 Task: Save a project as a template for quick project creation with specific settings.
Action: Mouse moved to (55, 128)
Screenshot: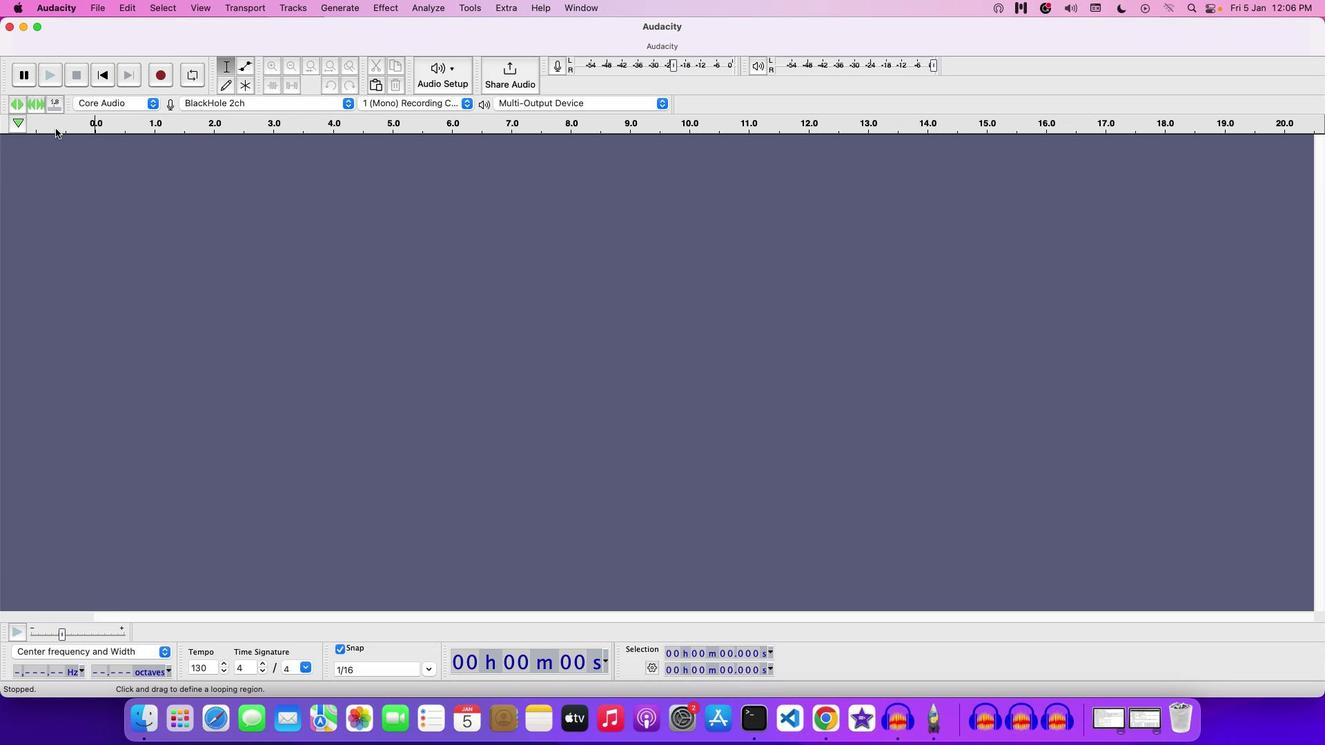 
Action: Mouse pressed left at (55, 128)
Screenshot: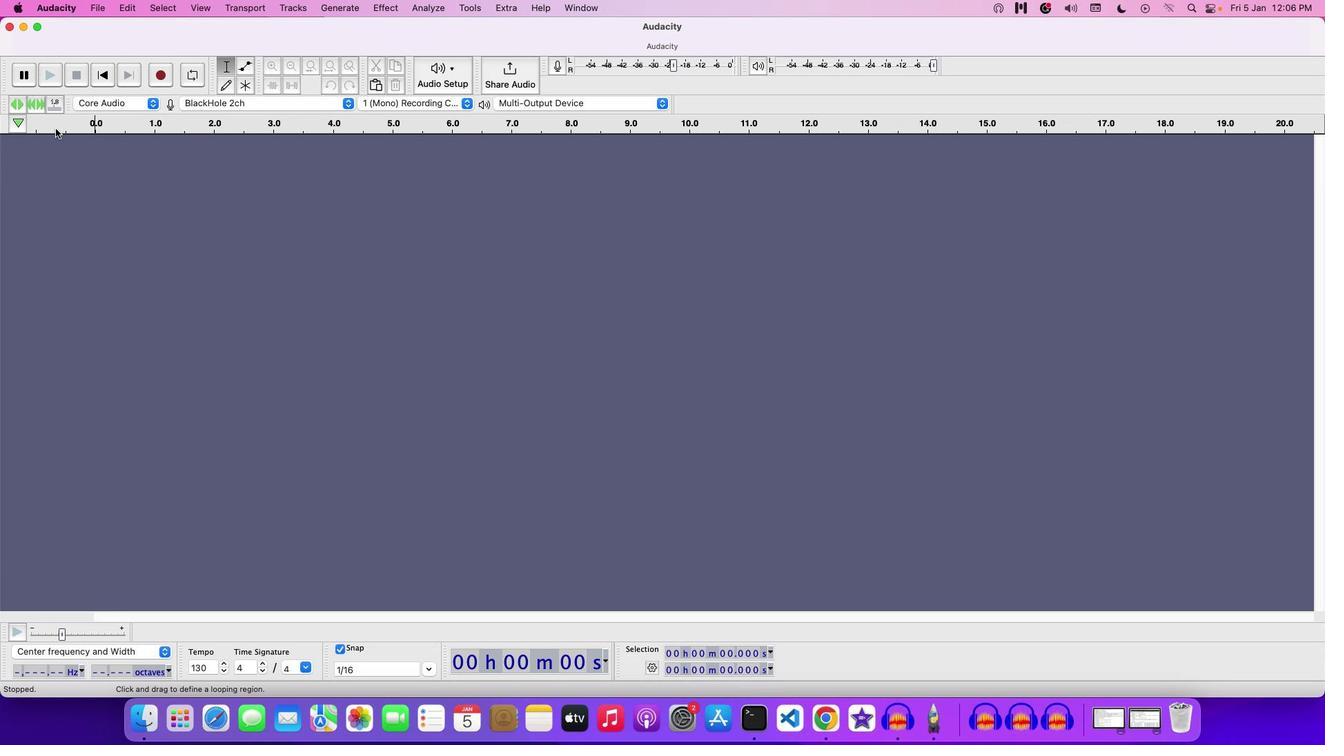
Action: Mouse moved to (66, 133)
Screenshot: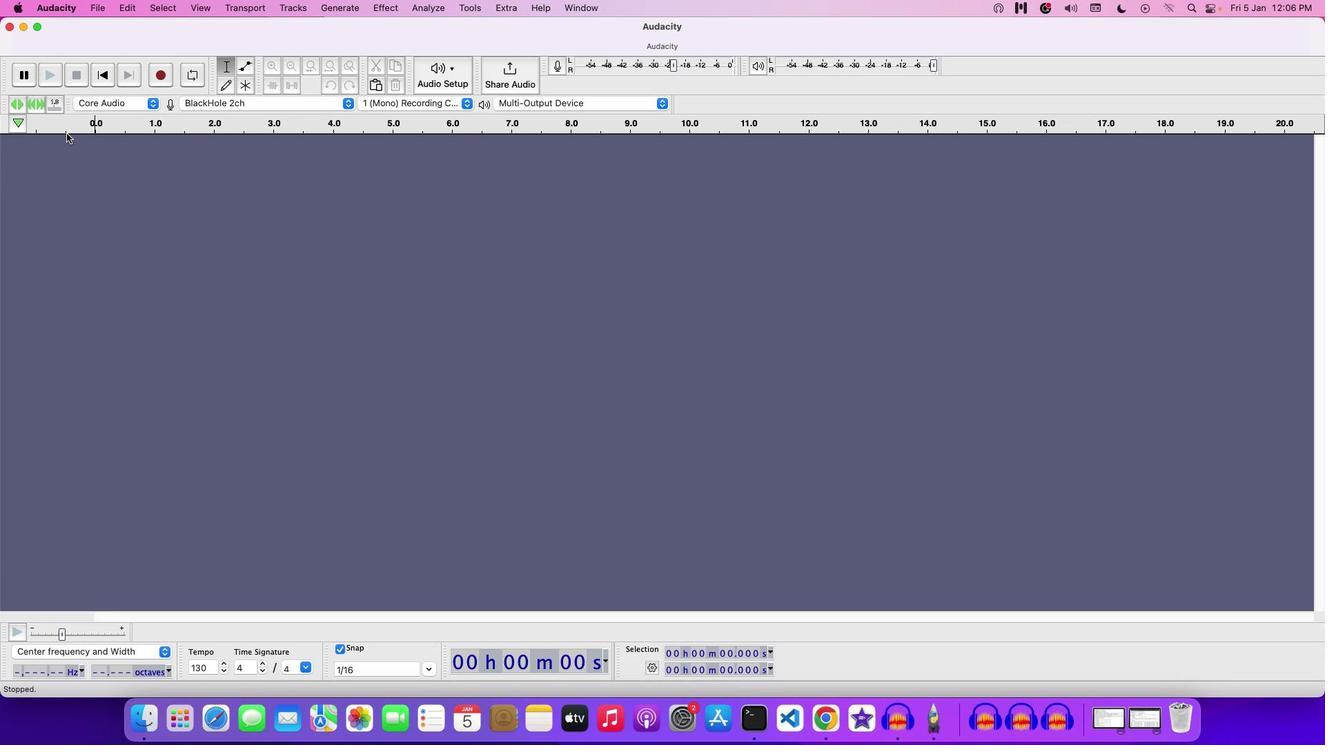 
Action: Mouse pressed left at (66, 133)
Screenshot: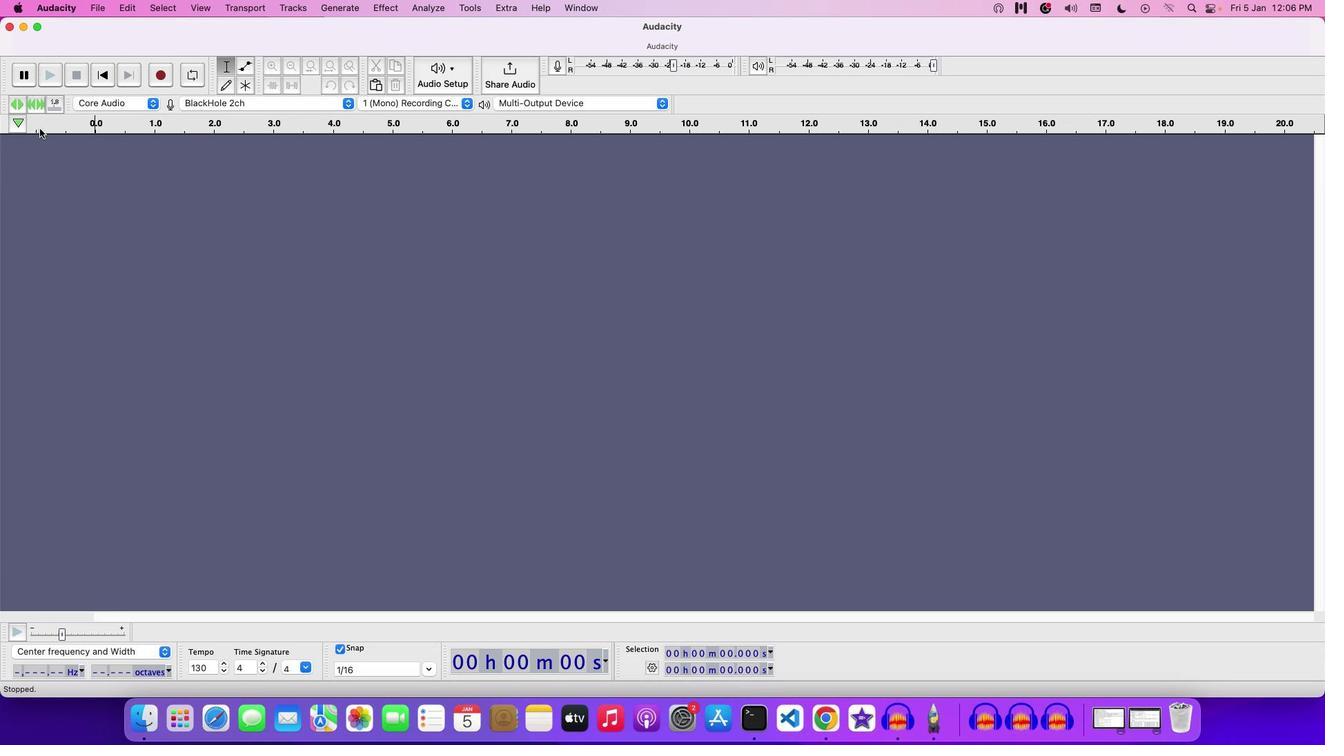 
Action: Mouse moved to (14, 127)
Screenshot: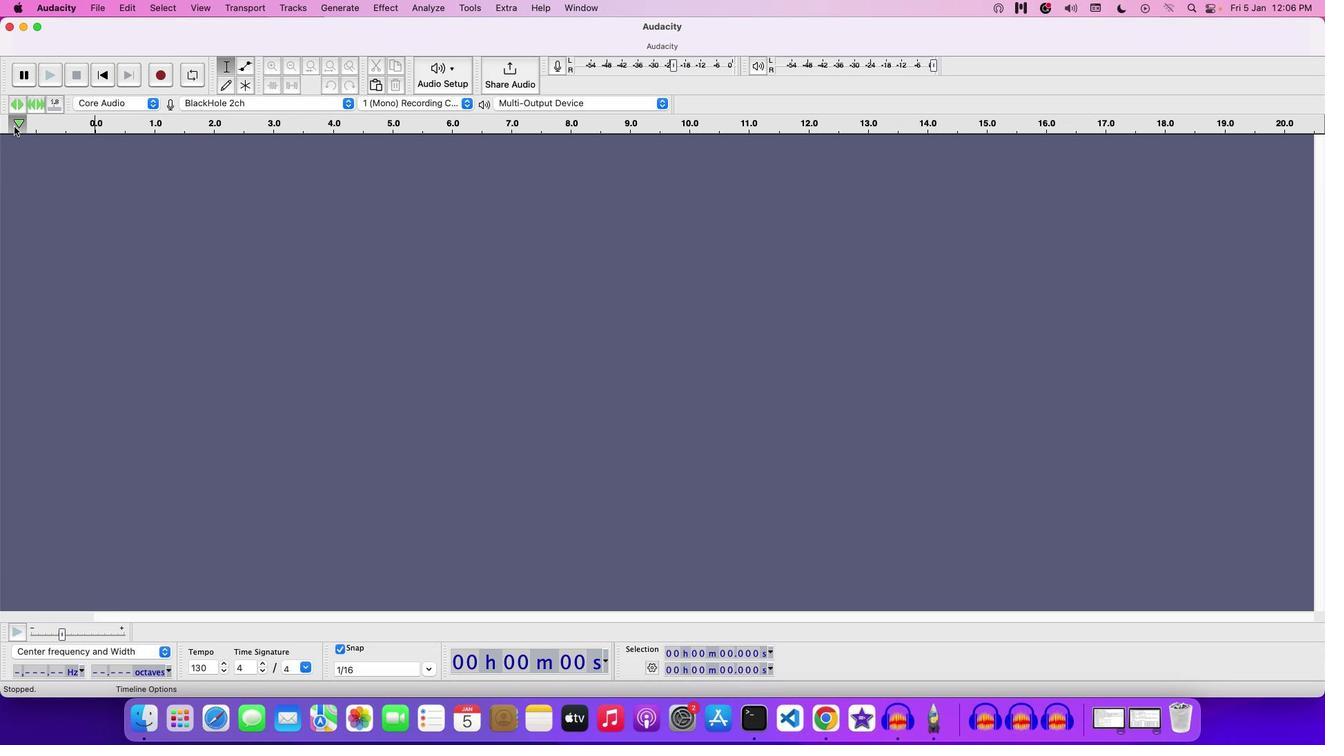 
Action: Mouse pressed left at (14, 127)
Screenshot: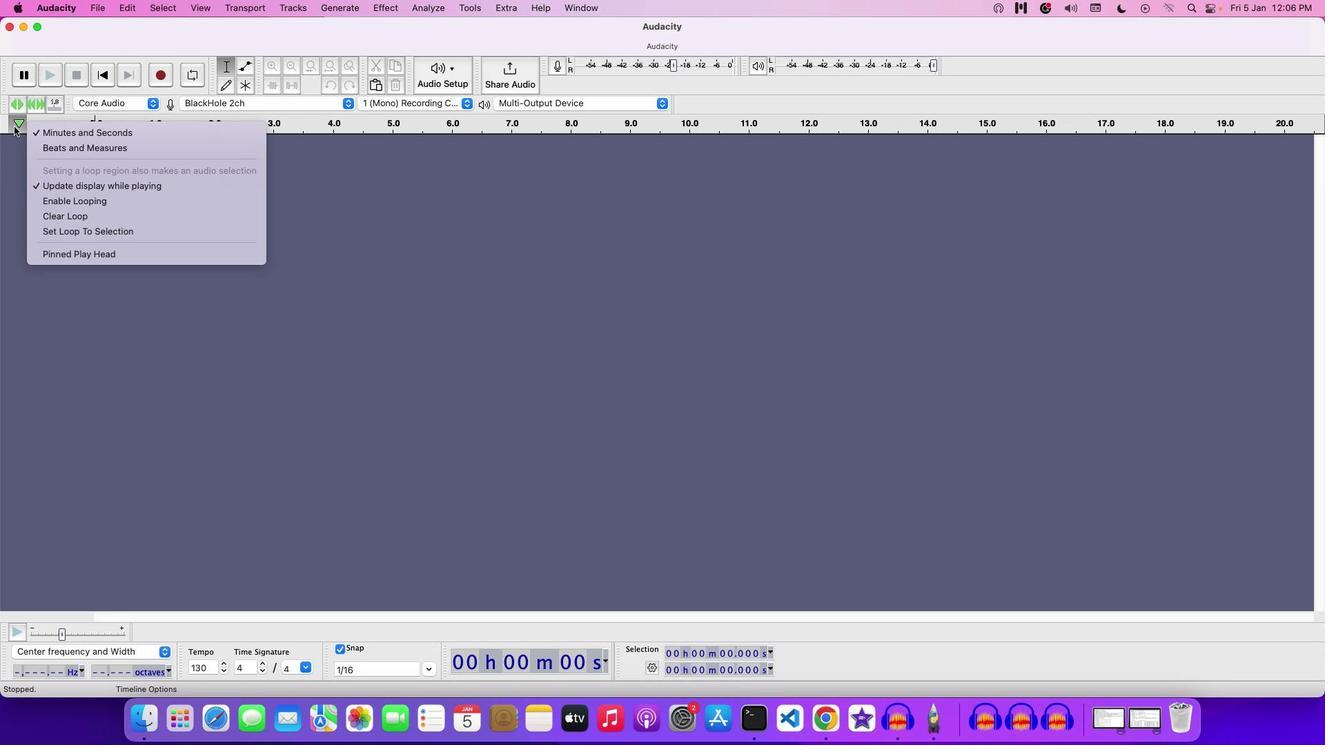 
Action: Mouse moved to (45, 324)
Screenshot: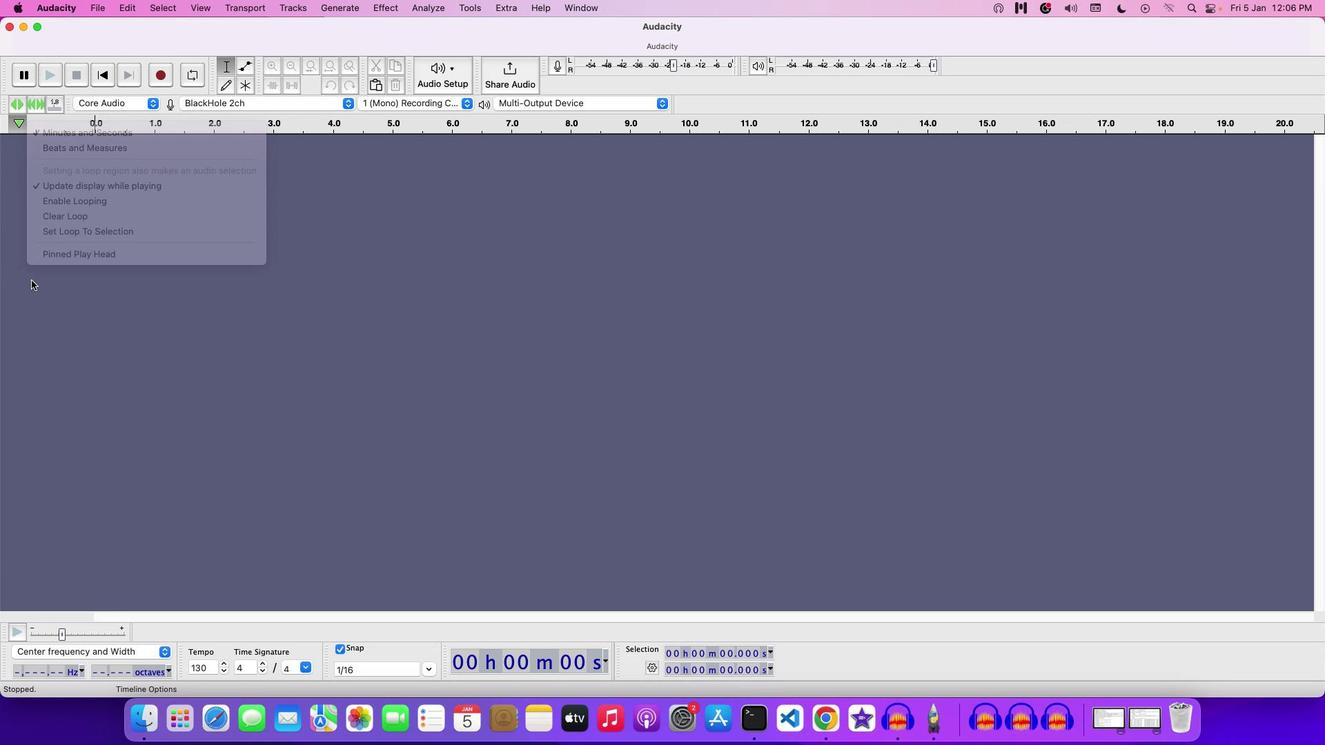 
Action: Mouse pressed left at (45, 324)
Screenshot: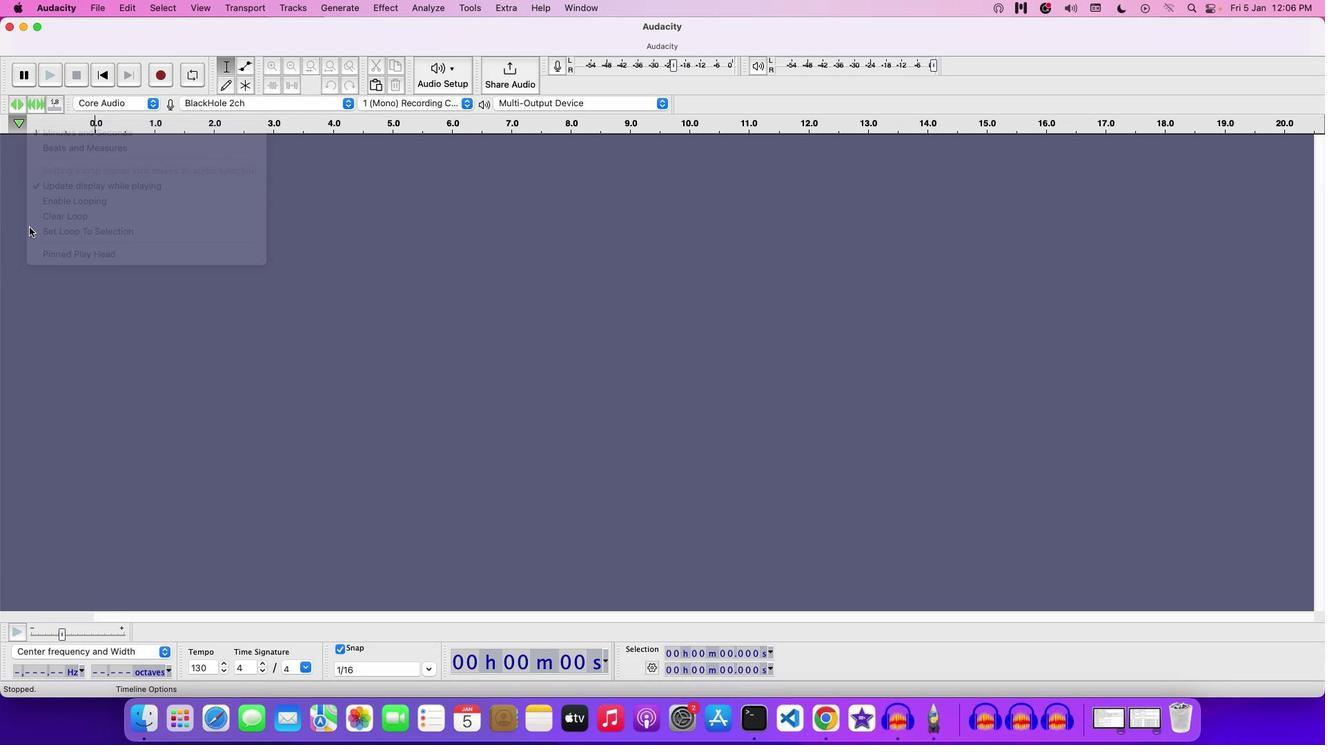 
Action: Mouse moved to (17, 94)
Screenshot: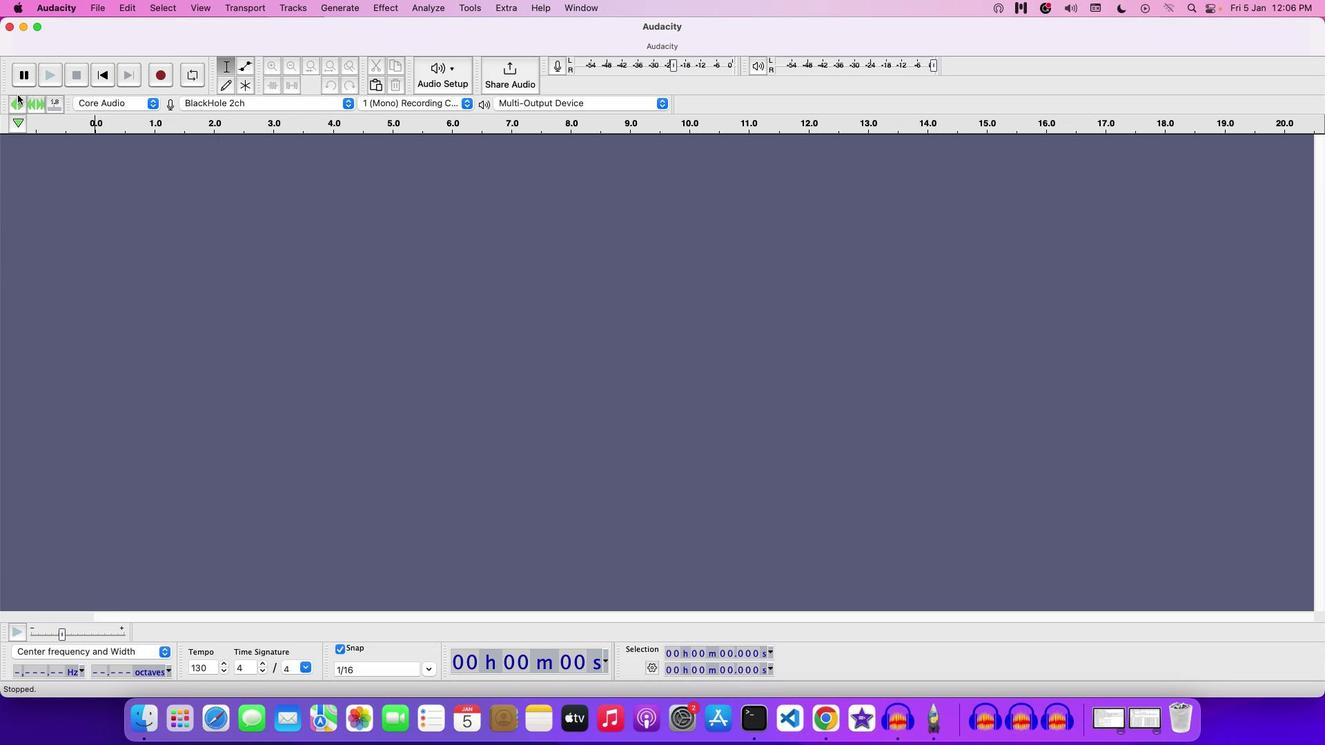 
Action: Mouse pressed left at (17, 94)
Screenshot: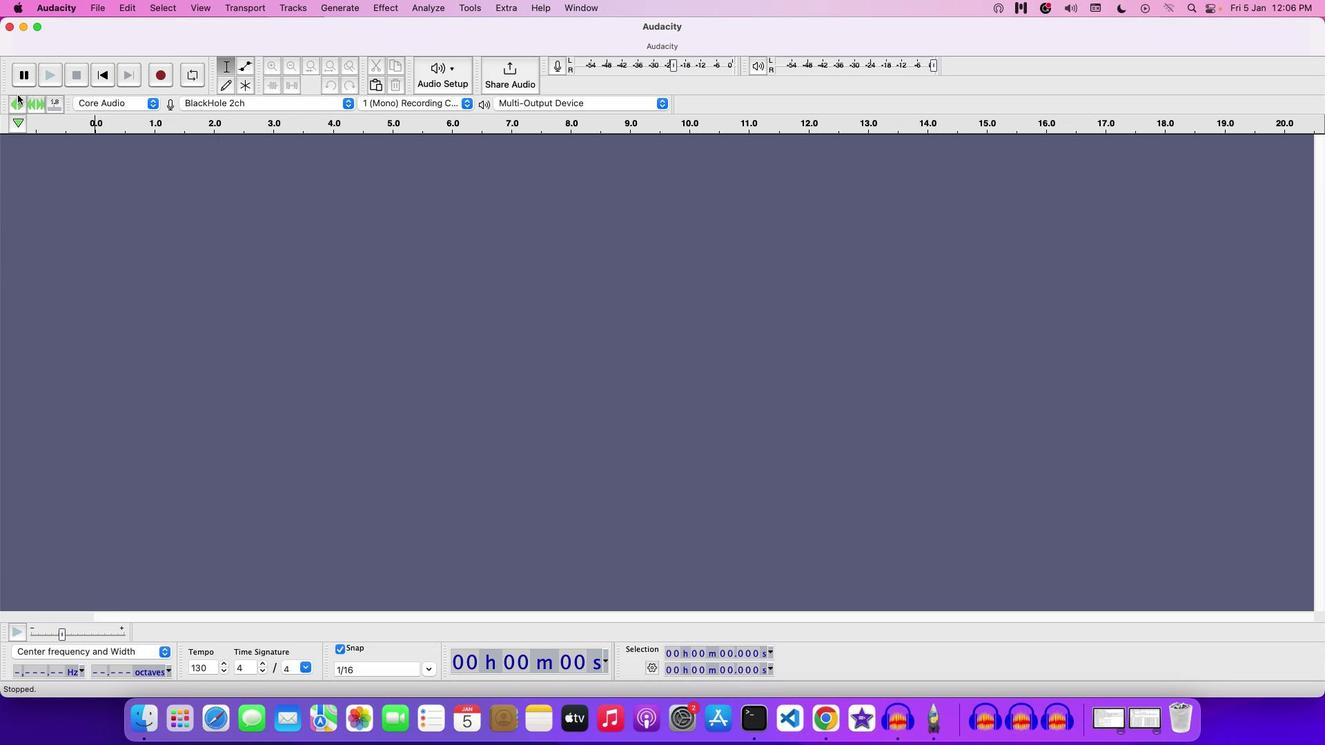 
Action: Mouse moved to (13, 107)
Screenshot: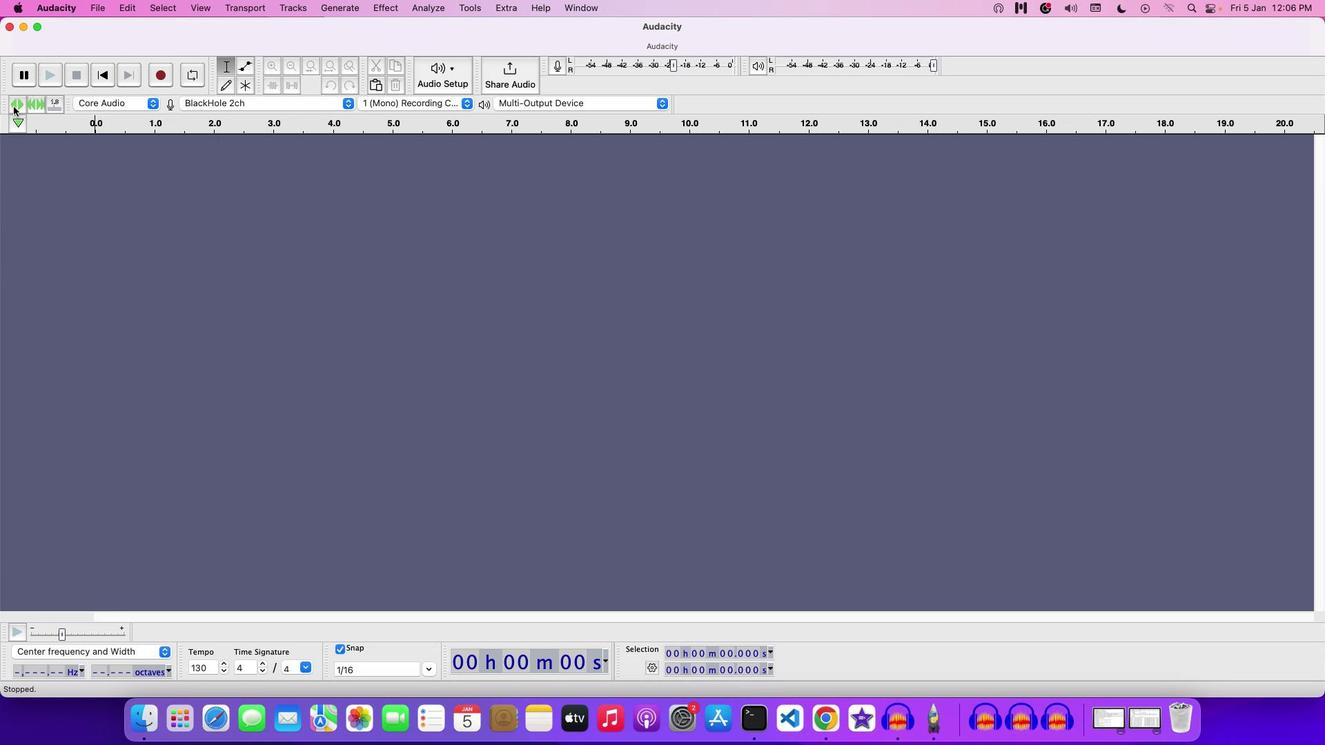 
Action: Mouse pressed left at (13, 107)
Screenshot: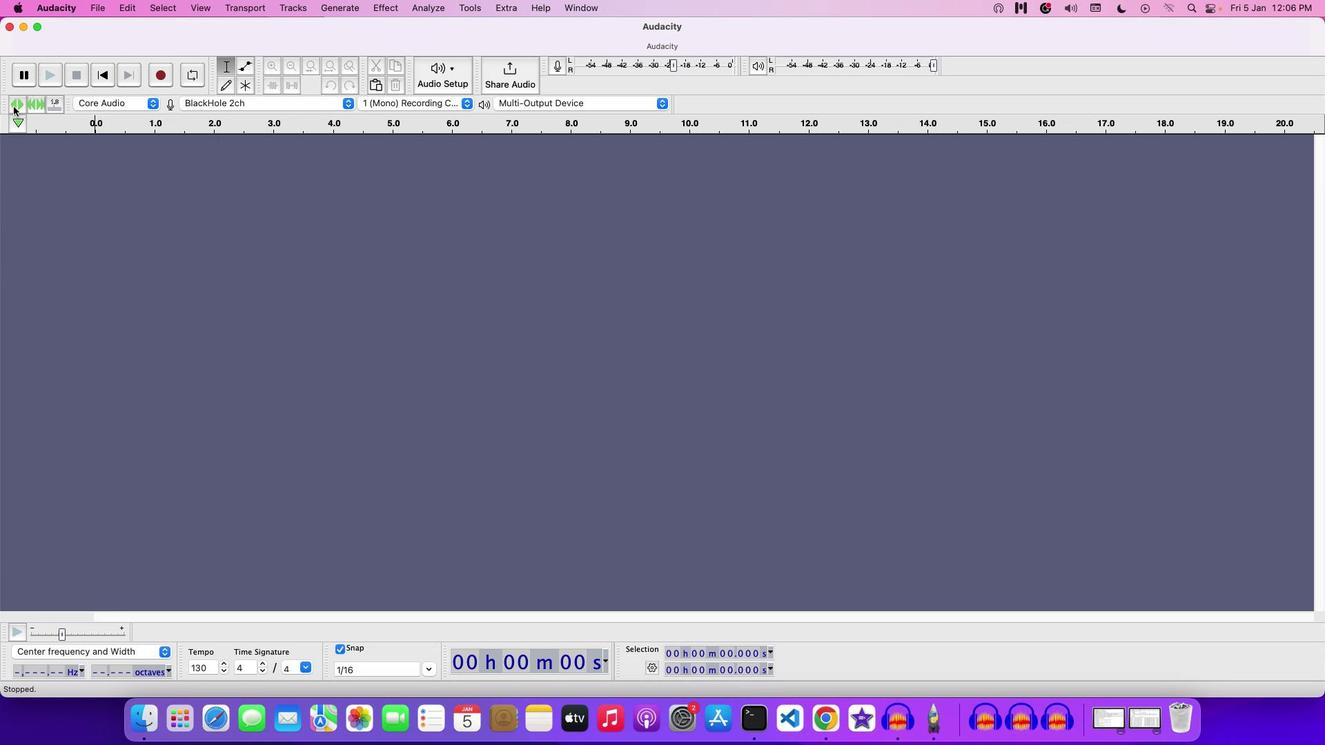 
Action: Mouse moved to (99, 7)
Screenshot: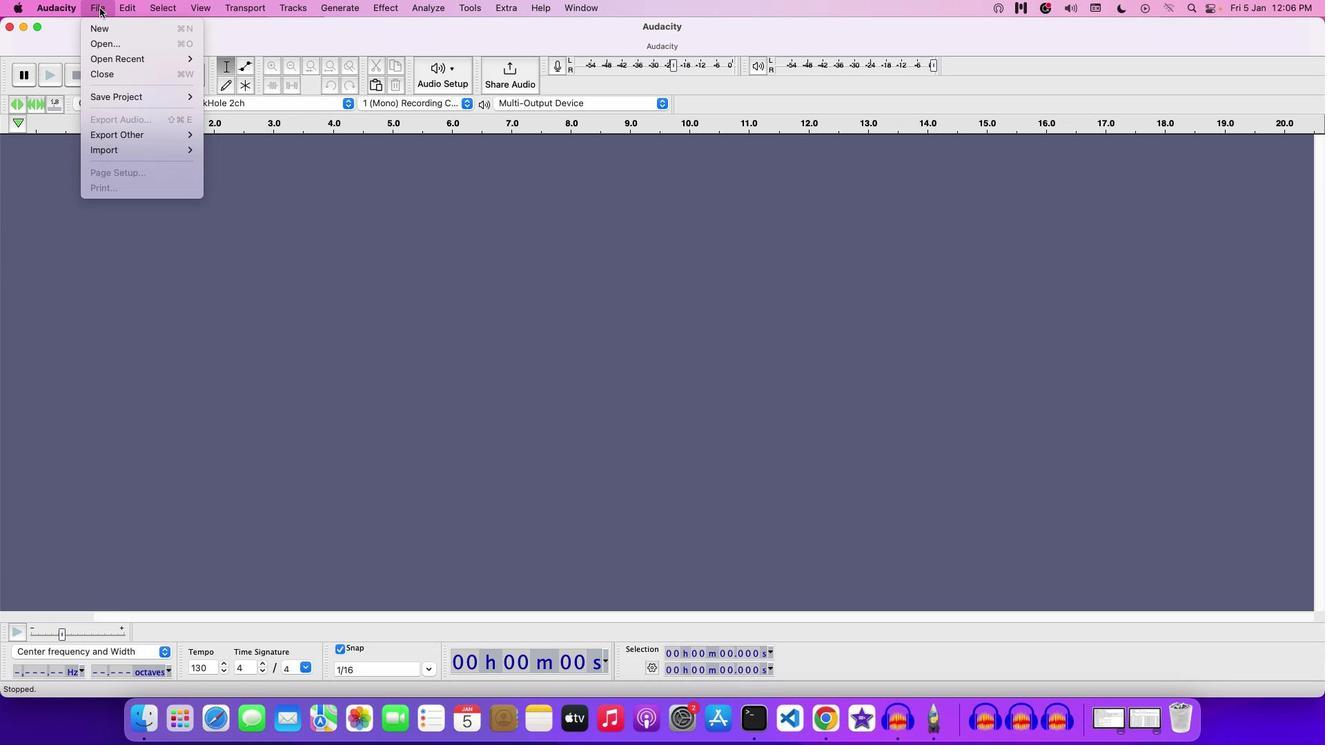 
Action: Mouse pressed left at (99, 7)
Screenshot: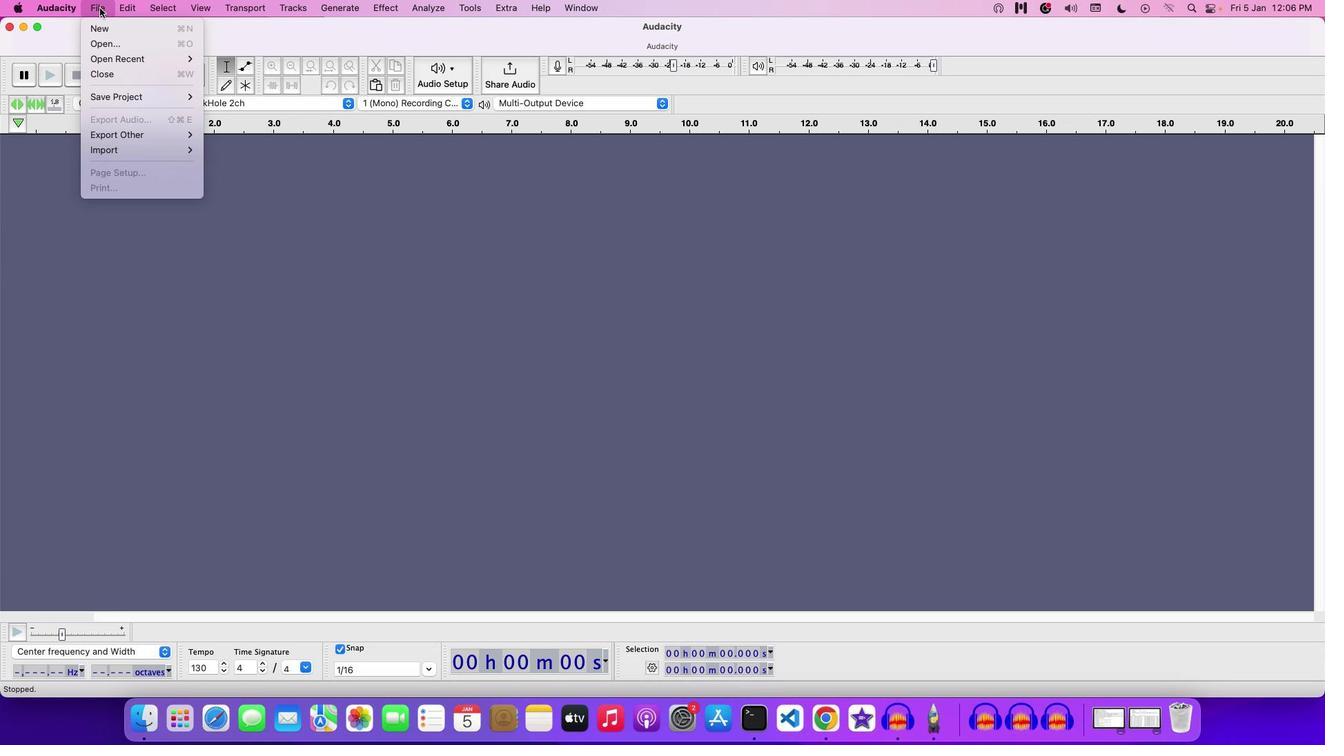 
Action: Mouse moved to (147, 94)
Screenshot: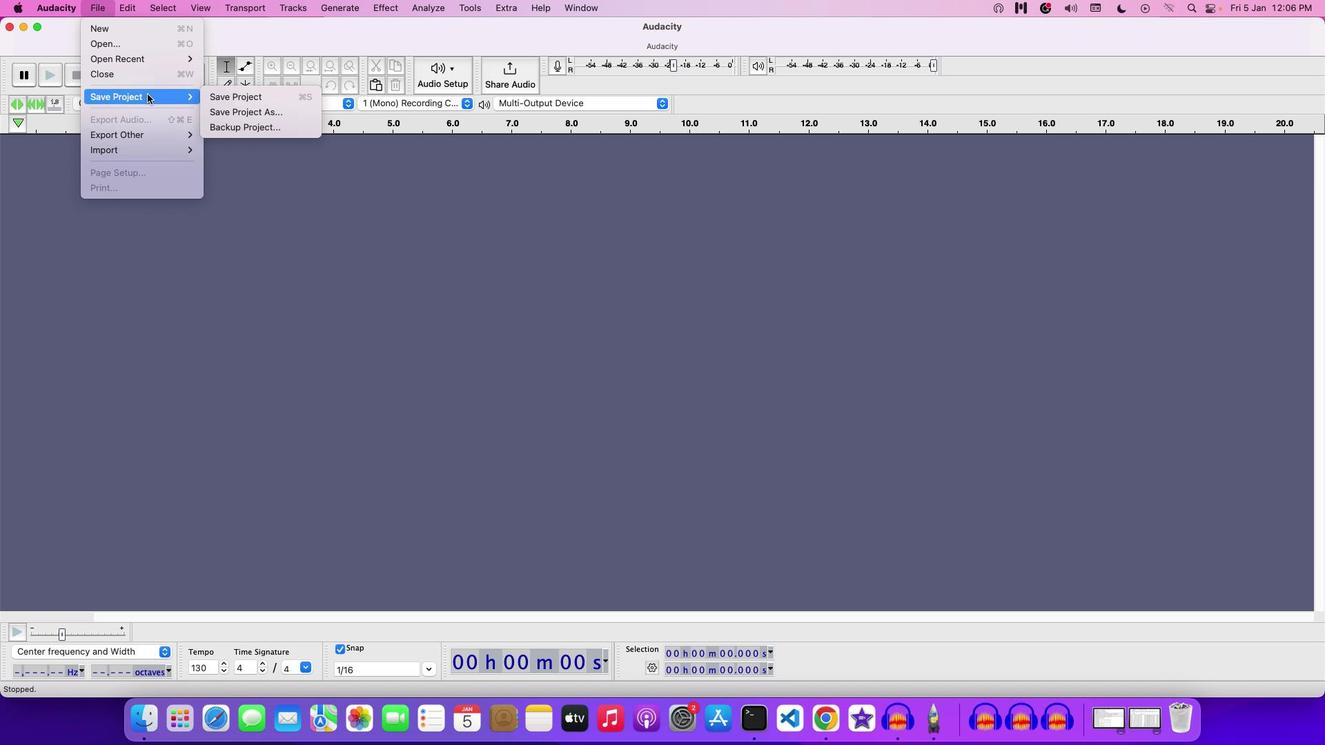 
Action: Mouse pressed left at (147, 94)
Screenshot: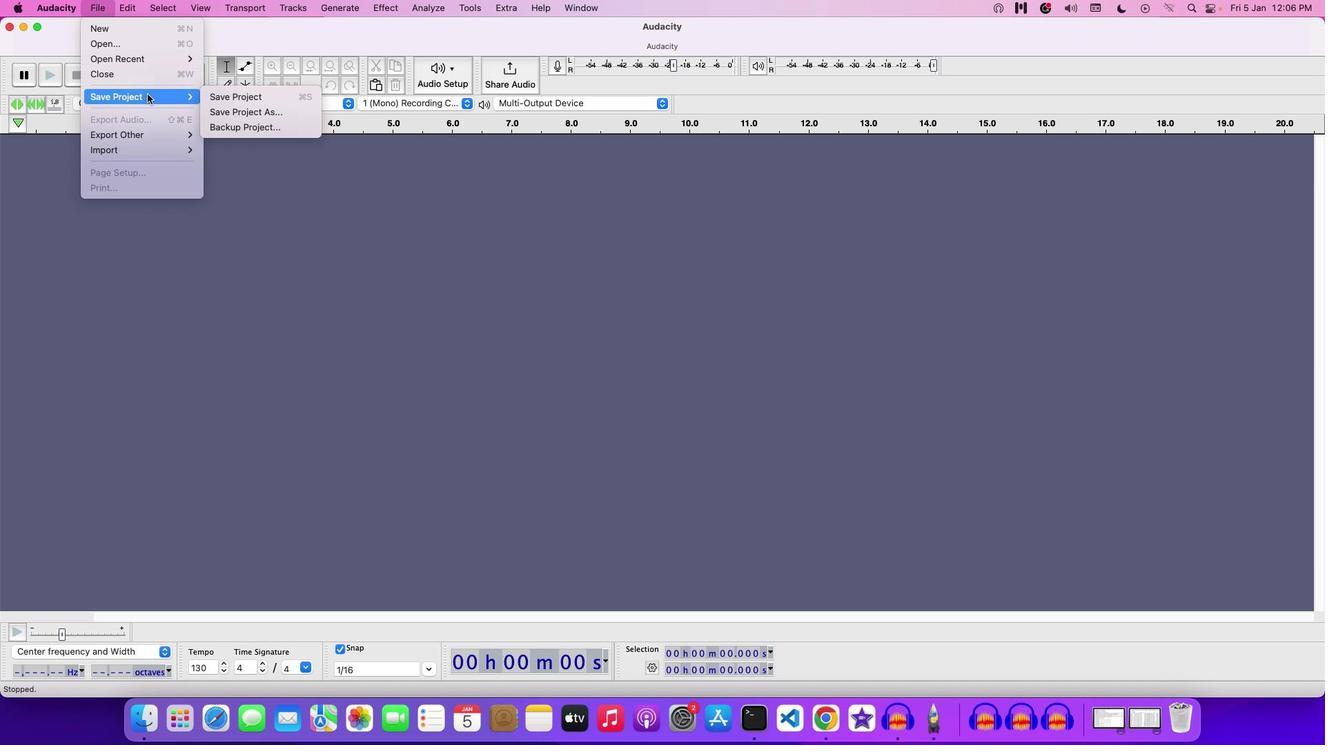 
Action: Mouse moved to (249, 109)
Screenshot: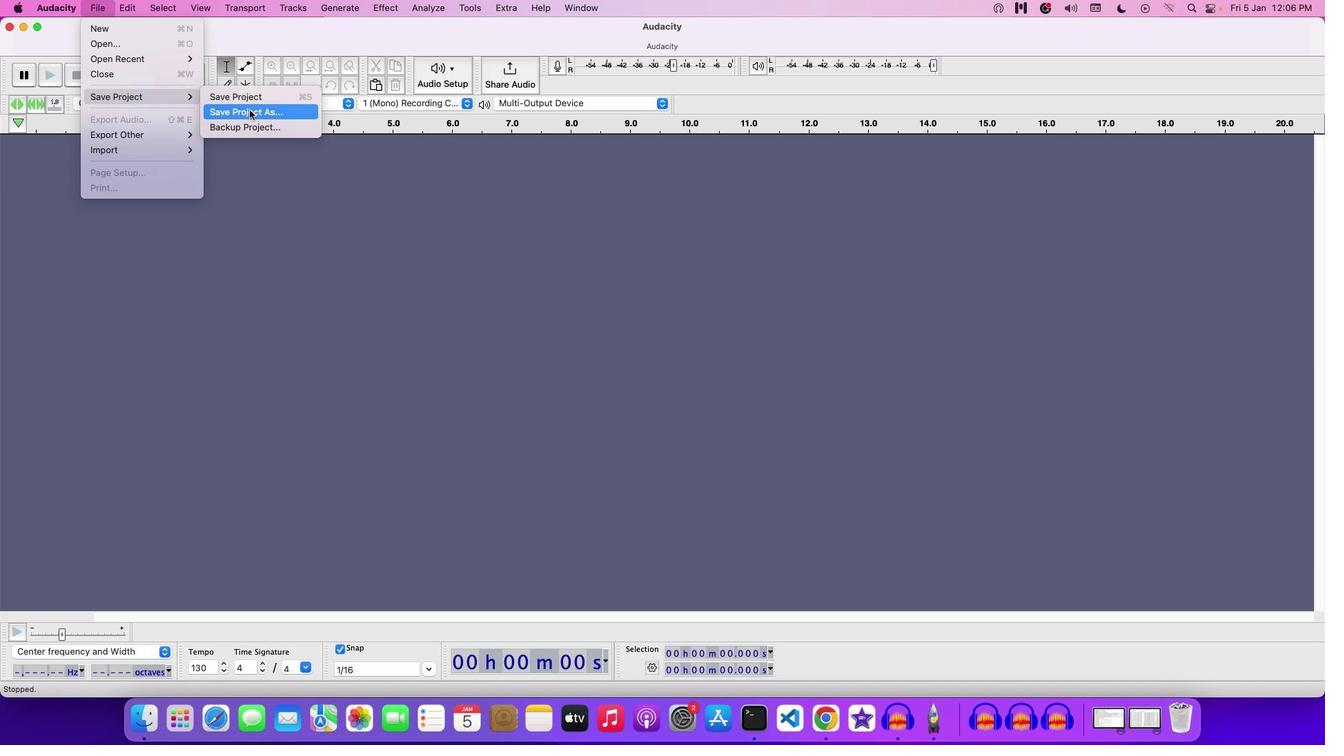 
Action: Mouse pressed left at (249, 109)
Screenshot: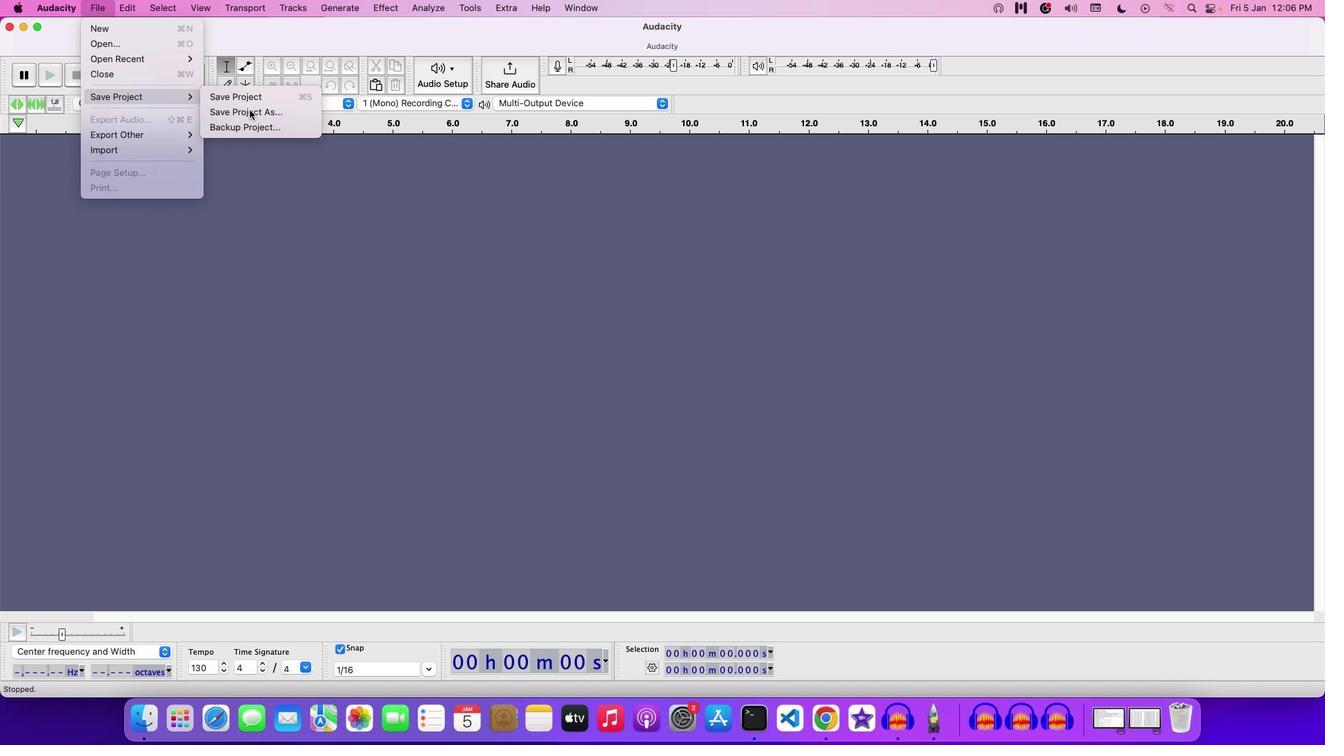 
Action: Mouse moved to (515, 169)
Screenshot: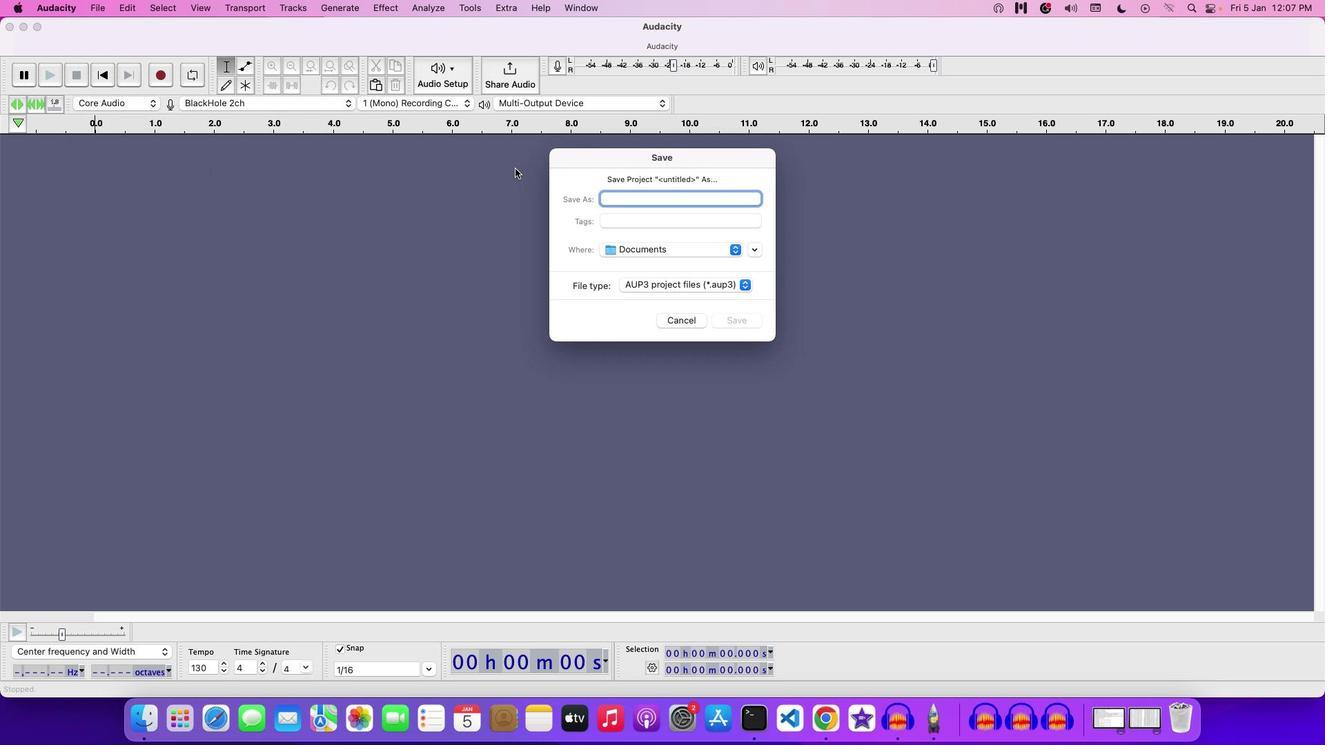 
Action: Key pressed 'C''U''S'Key.backspaceKey.backspaceKey.backspace'T''E''M''P''L''A''T''E'
Screenshot: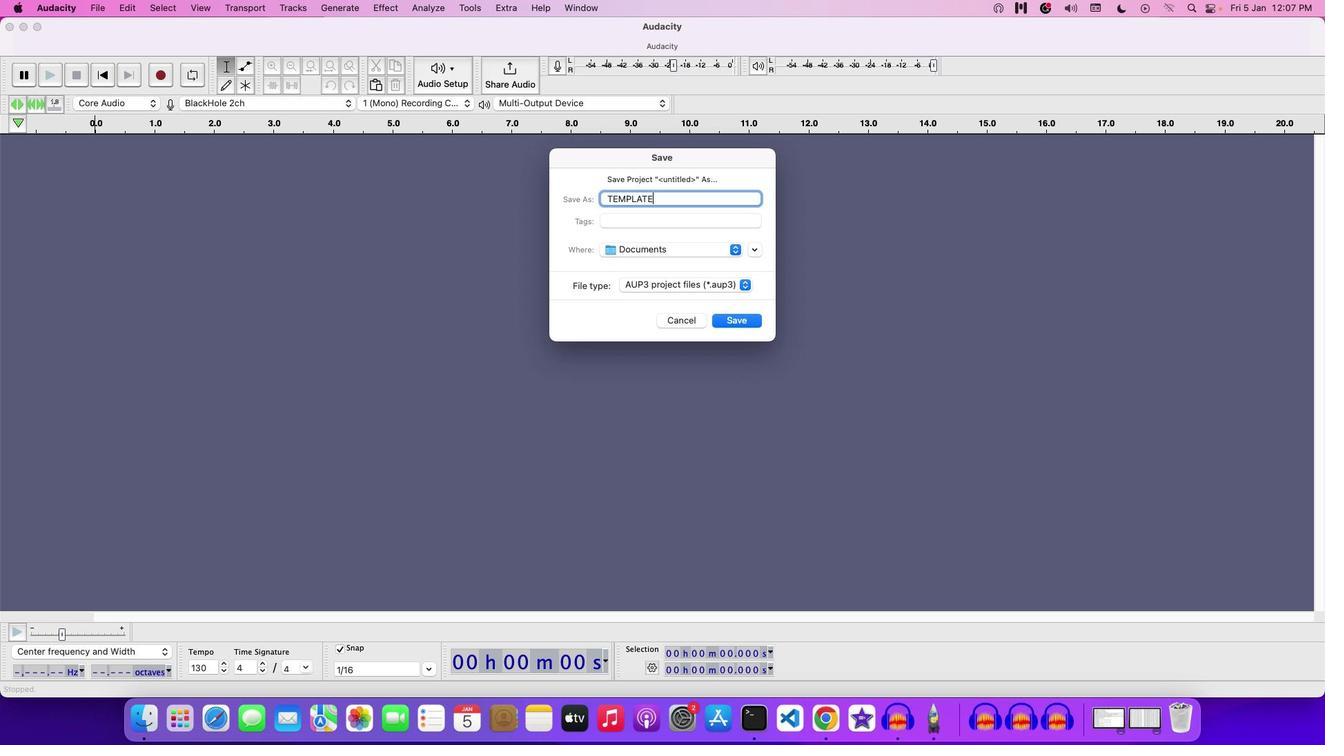 
Action: Mouse moved to (704, 285)
Screenshot: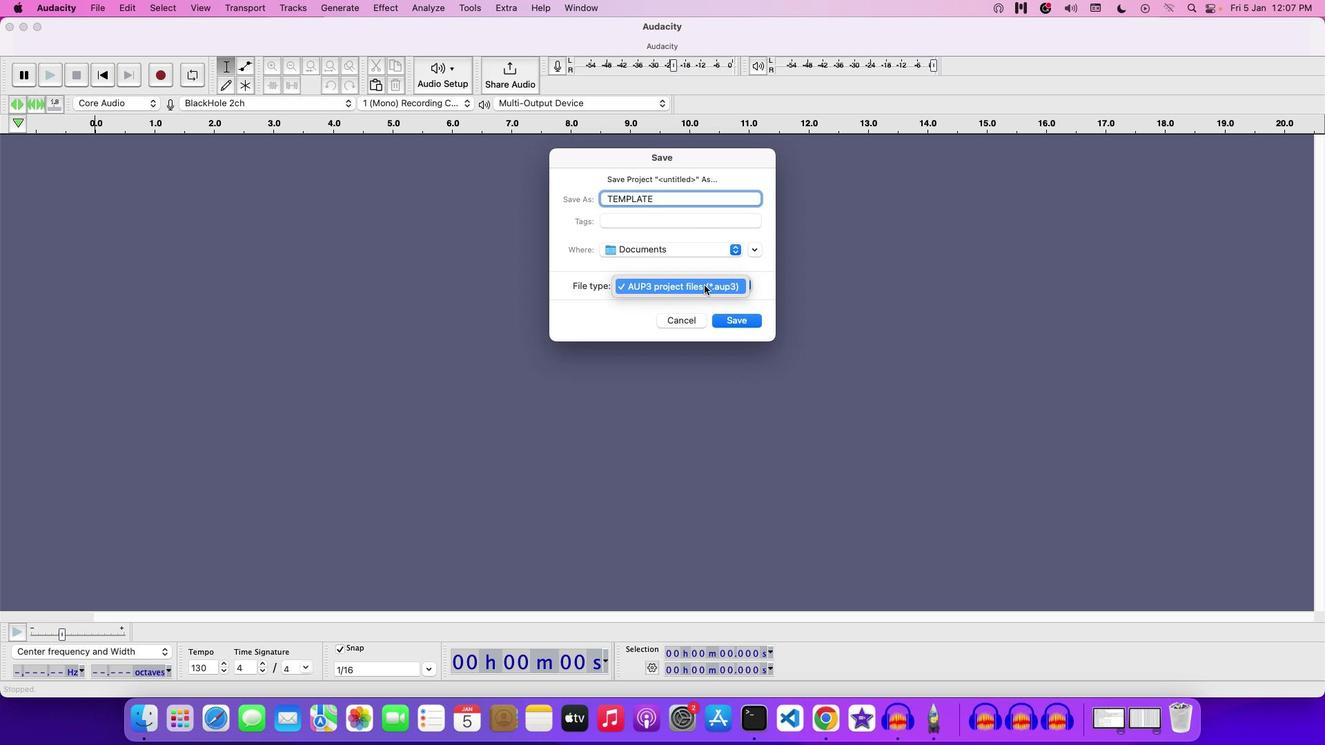 
Action: Mouse pressed left at (704, 285)
Screenshot: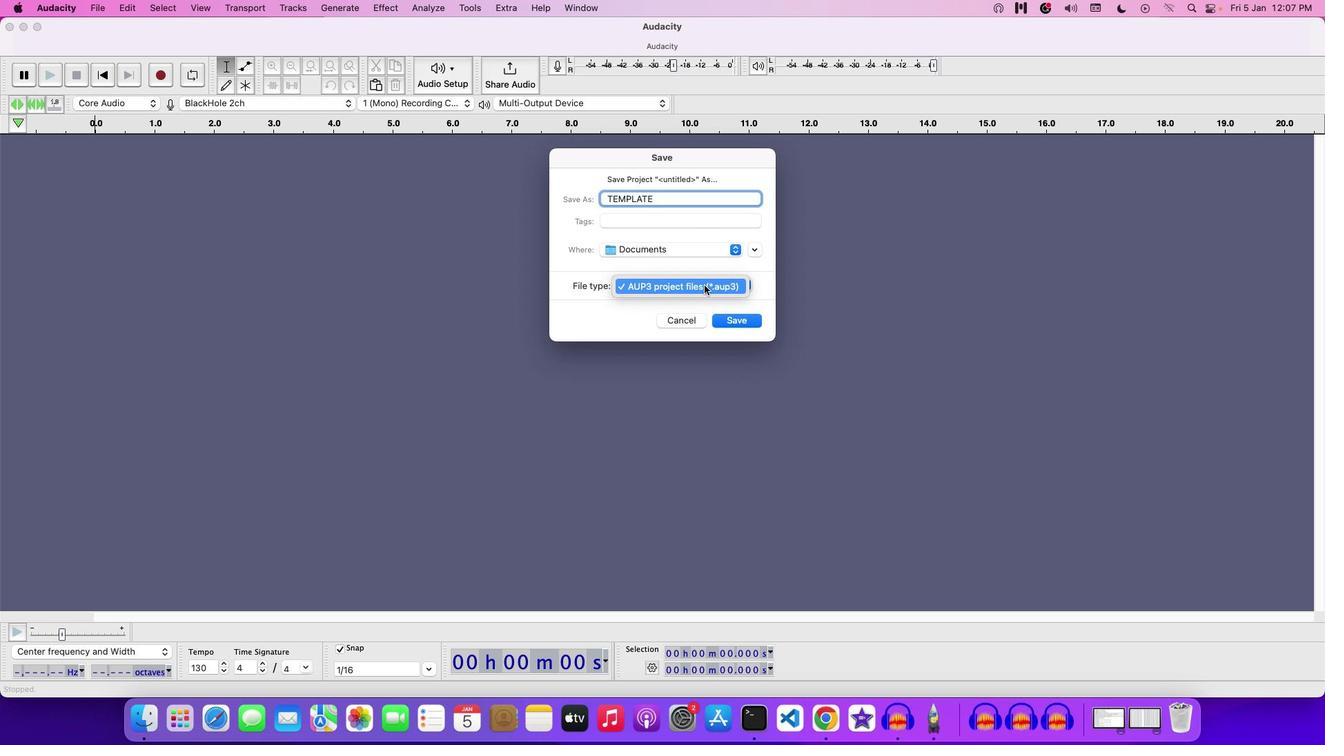 
Action: Mouse pressed left at (704, 285)
Screenshot: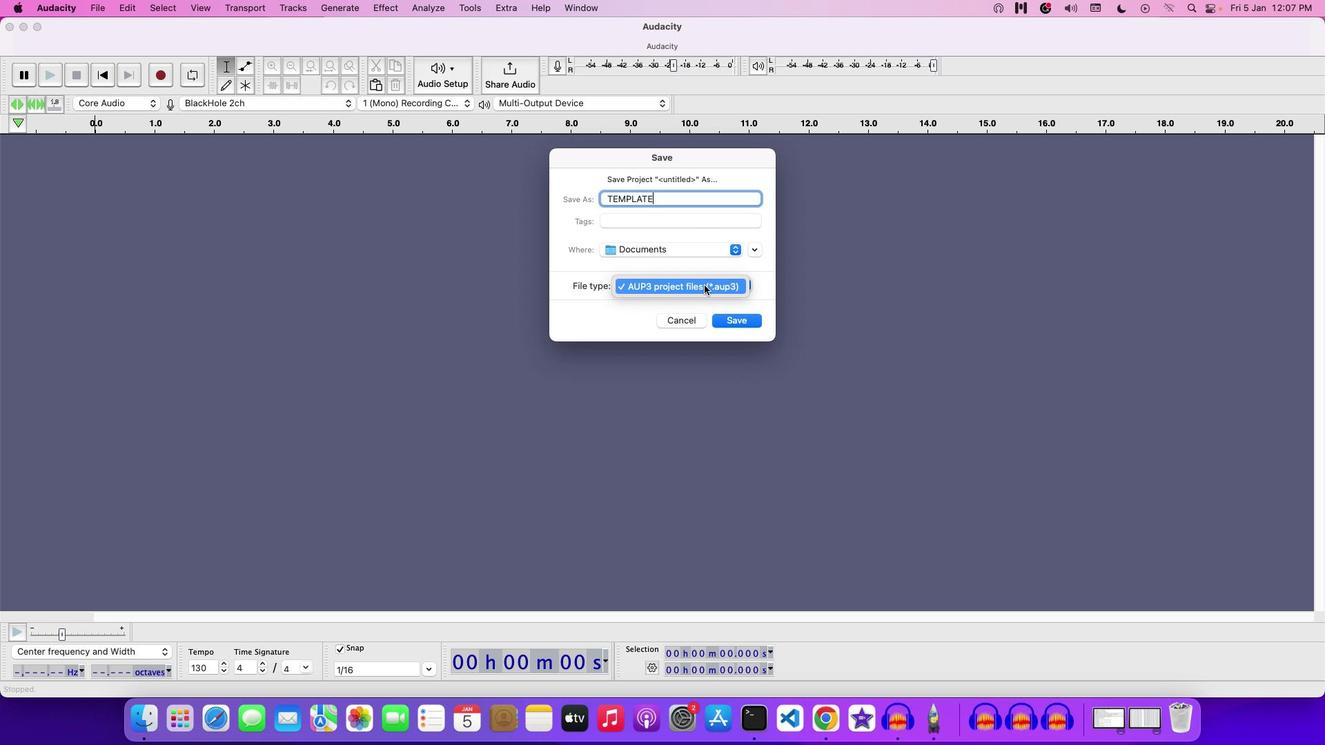 
Action: Mouse moved to (728, 319)
Screenshot: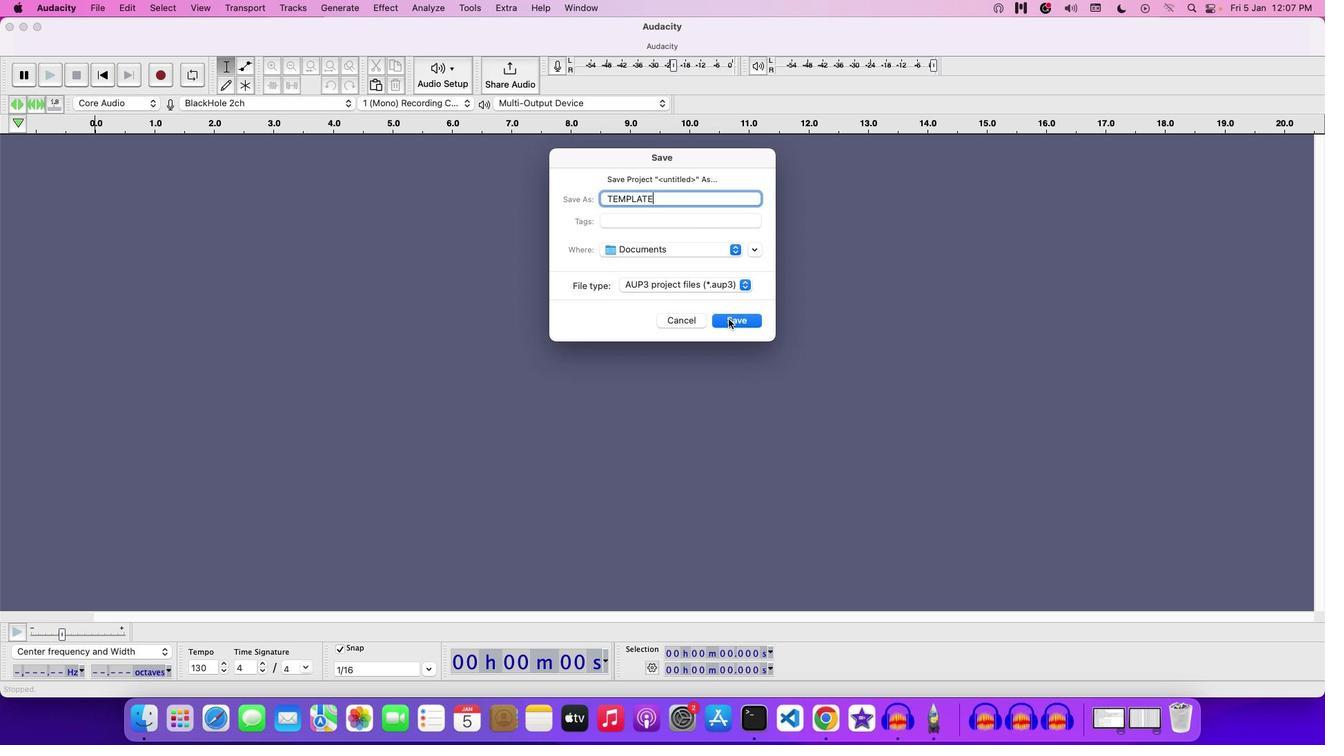 
Action: Mouse pressed left at (728, 319)
Screenshot: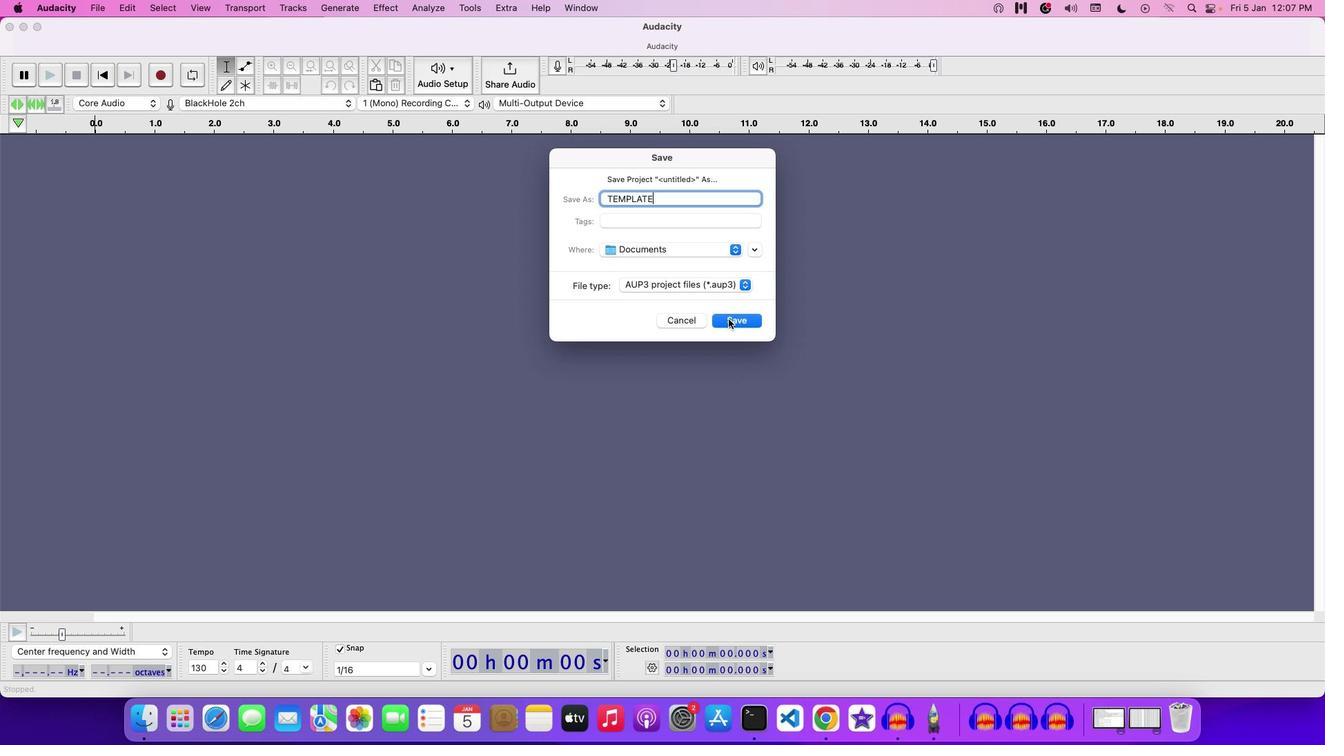 
Action: Mouse moved to (633, 351)
Screenshot: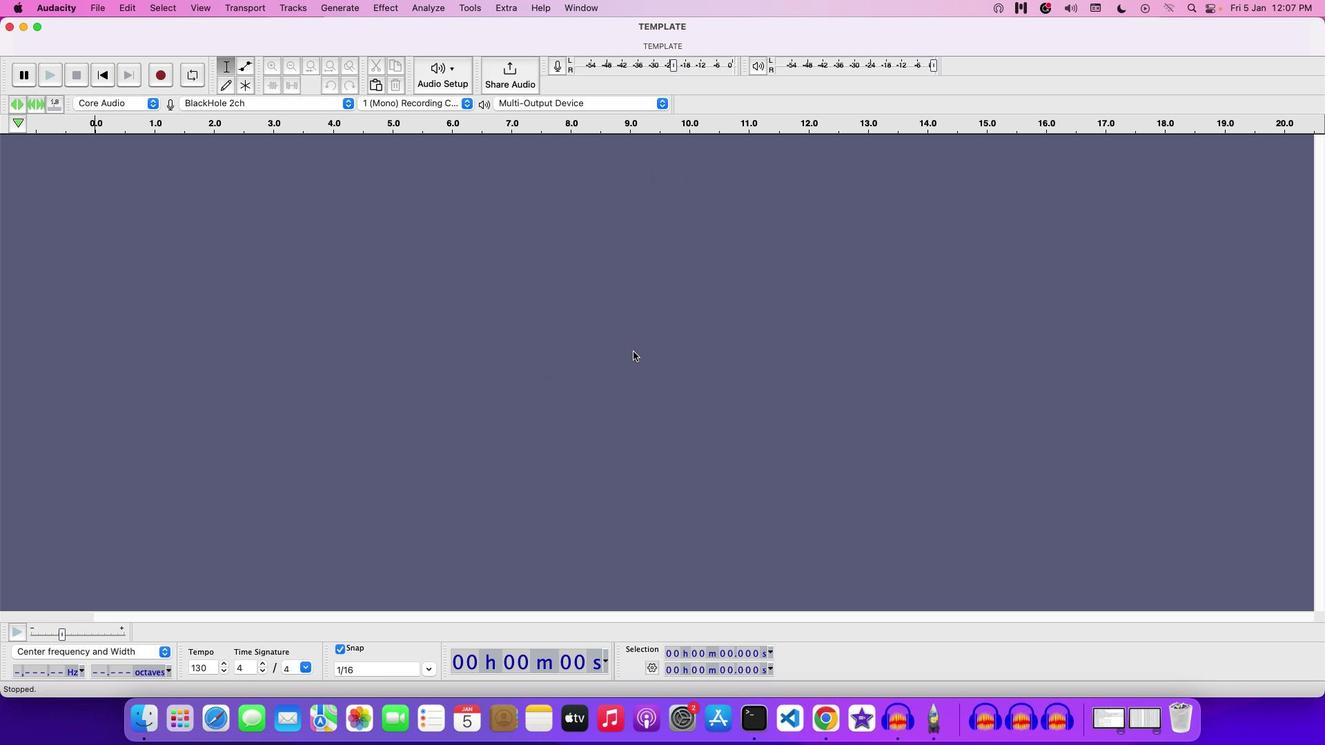 
